 Task: Add Pizza Port Brewing Co Swamis IPA 6 Pack Cans to the cart.
Action: Mouse moved to (713, 264)
Screenshot: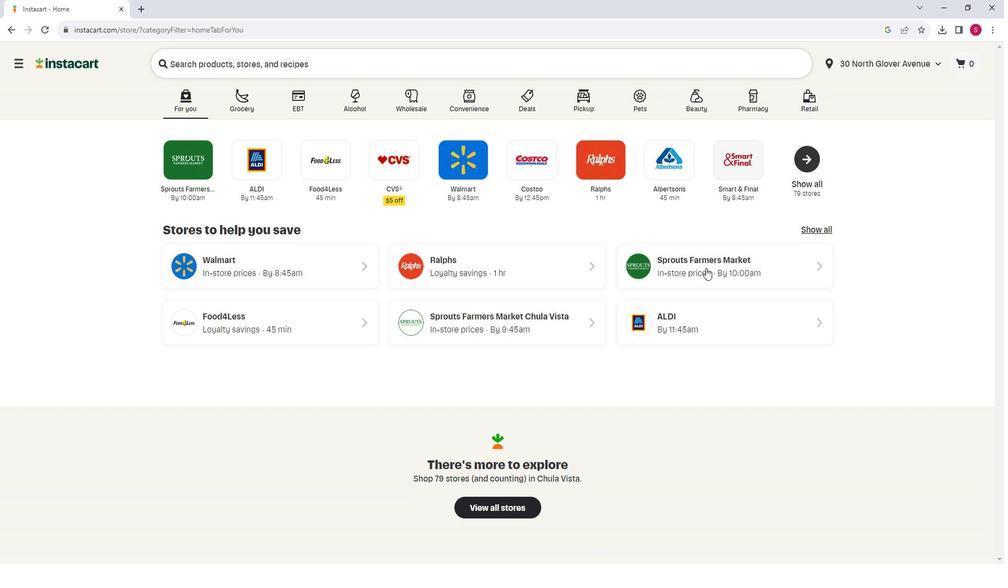 
Action: Mouse pressed left at (713, 264)
Screenshot: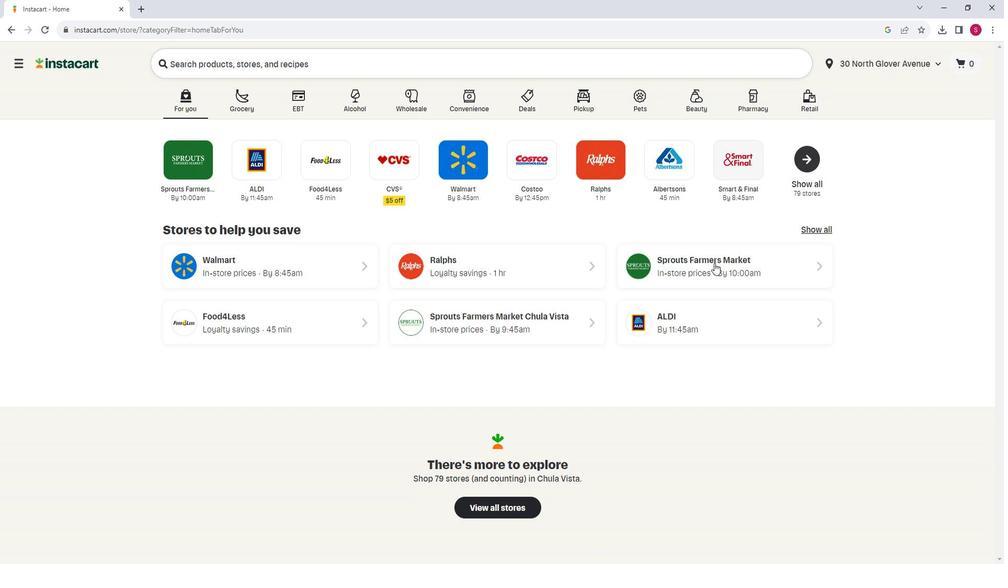 
Action: Mouse moved to (17, 448)
Screenshot: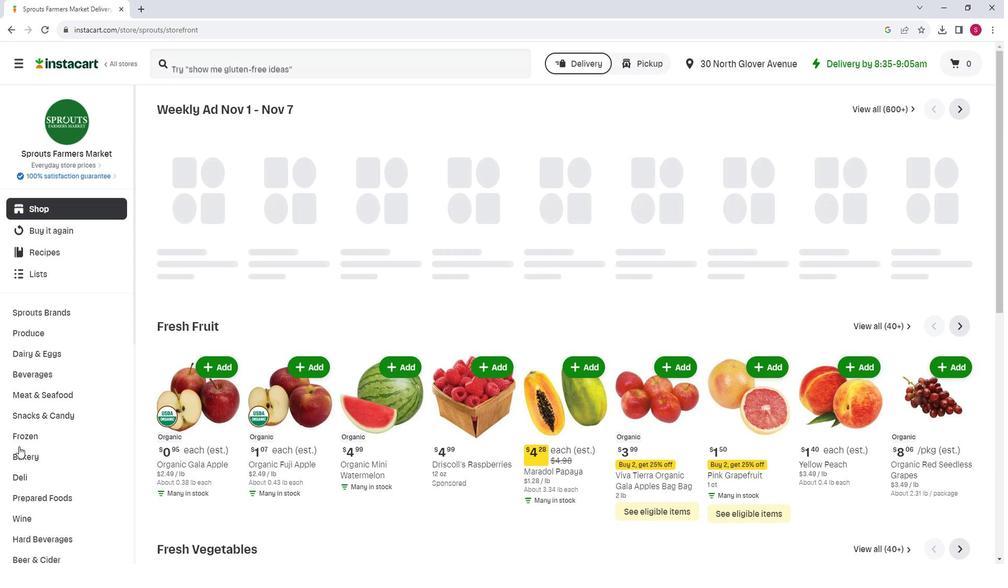 
Action: Mouse scrolled (17, 448) with delta (0, 0)
Screenshot: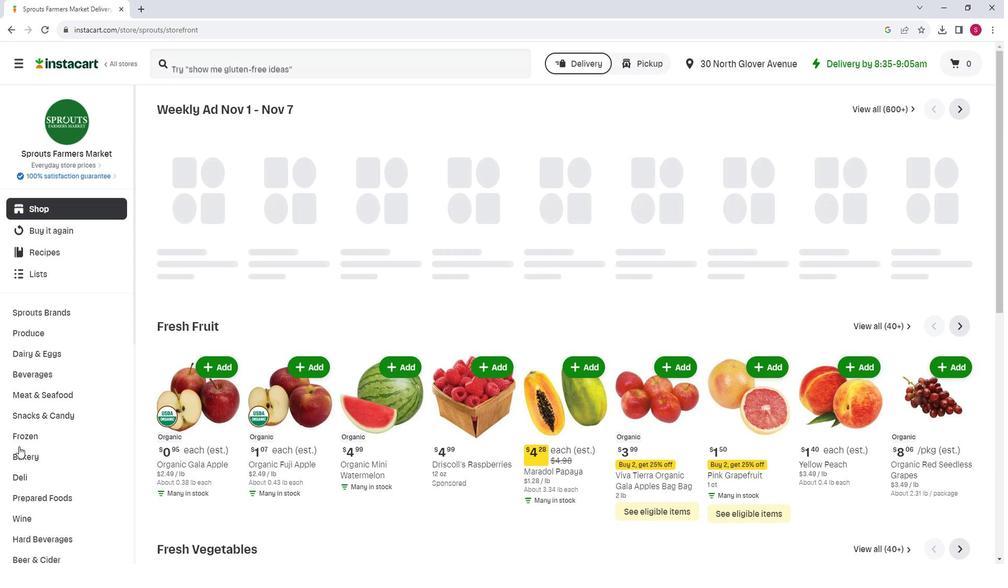 
Action: Mouse moved to (55, 511)
Screenshot: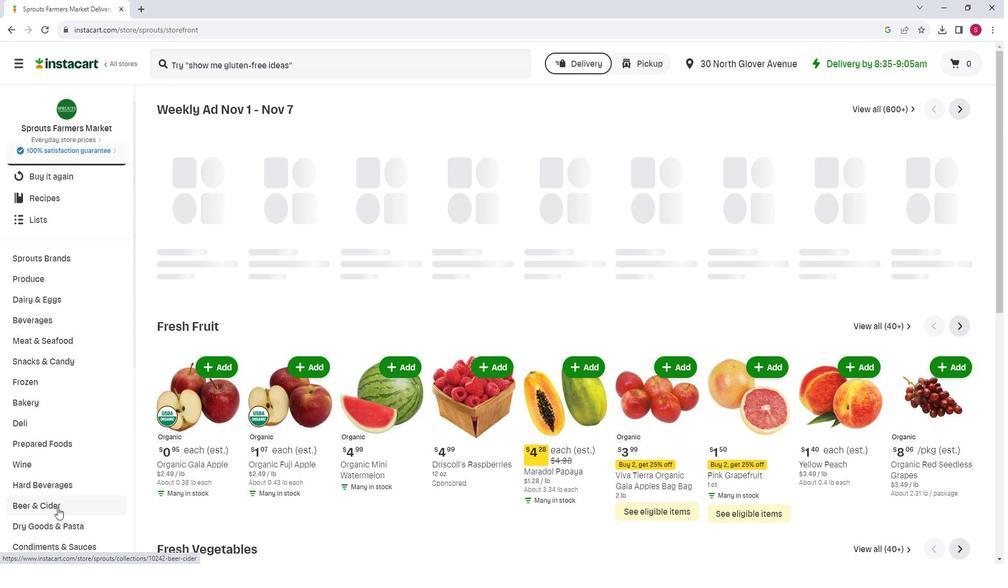 
Action: Mouse pressed left at (55, 511)
Screenshot: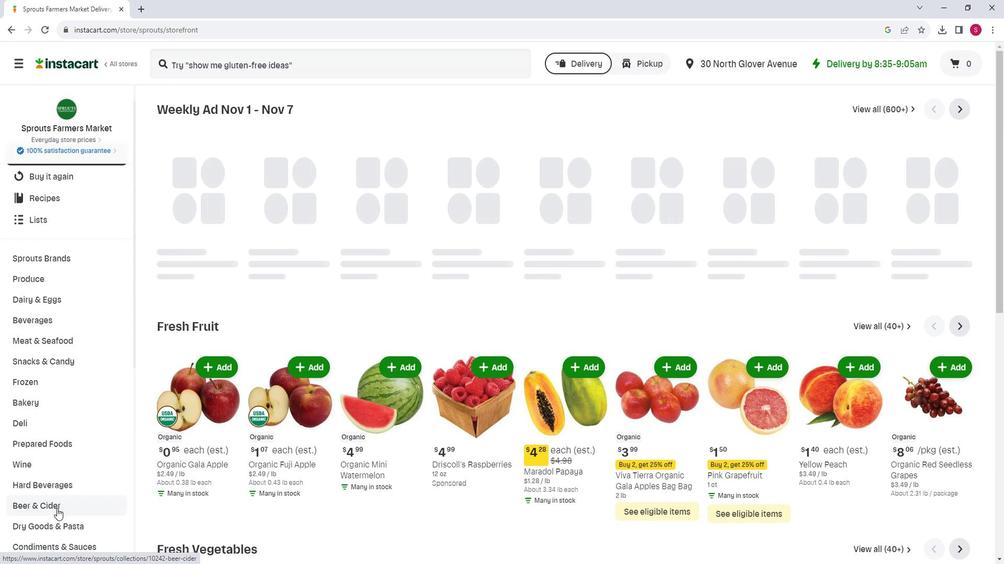 
Action: Mouse moved to (234, 131)
Screenshot: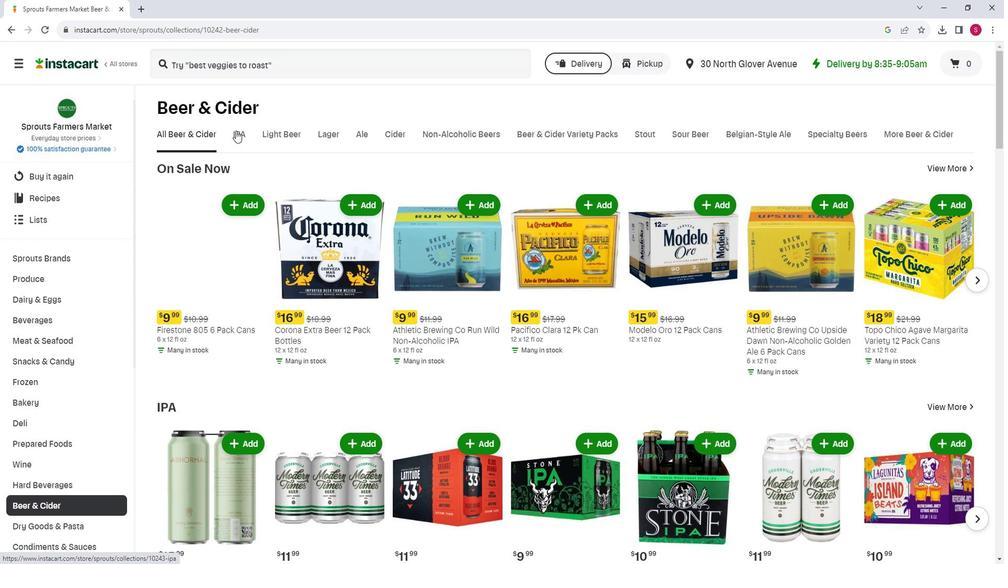 
Action: Mouse pressed left at (234, 131)
Screenshot: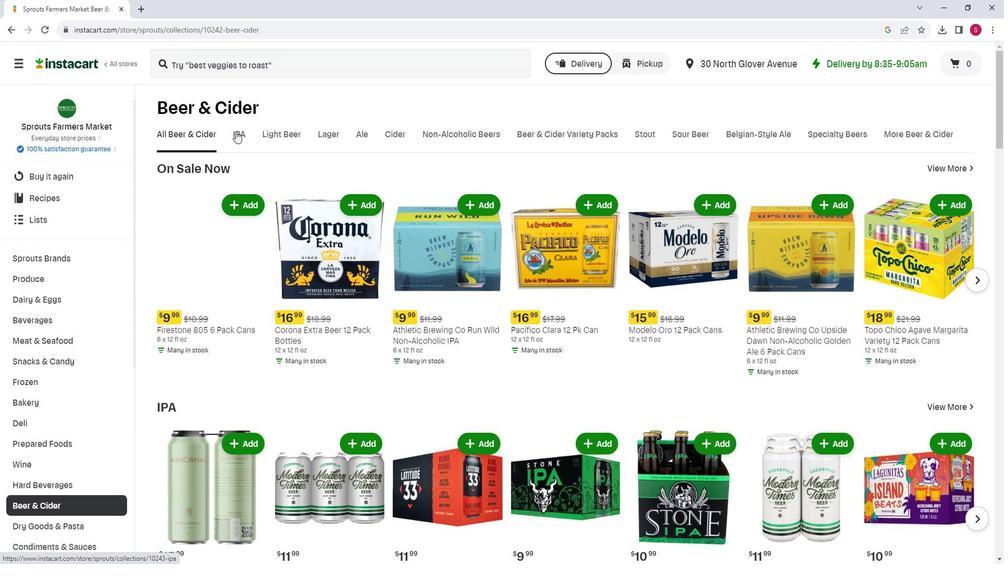 
Action: Mouse moved to (462, 229)
Screenshot: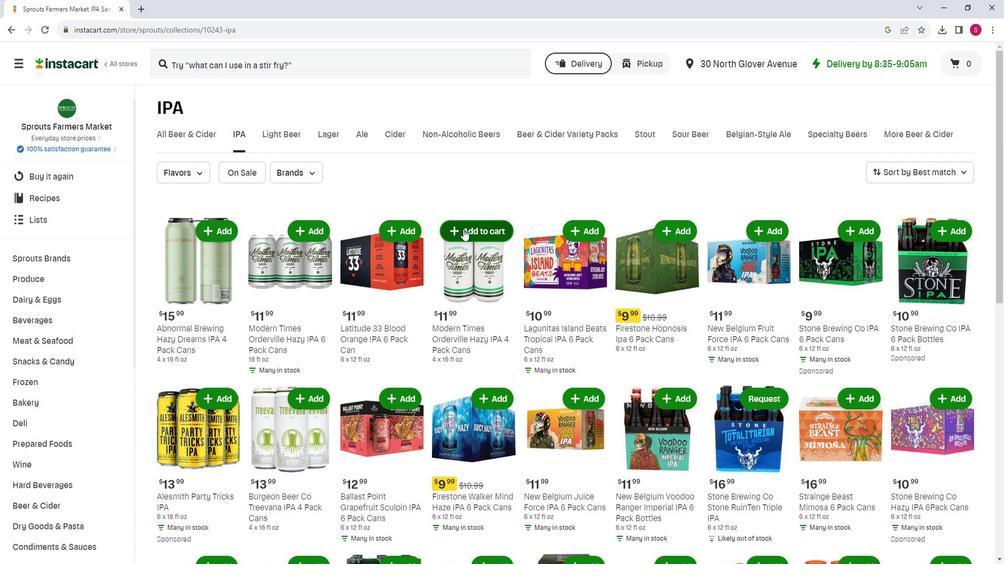 
Action: Mouse scrolled (462, 229) with delta (0, 0)
Screenshot: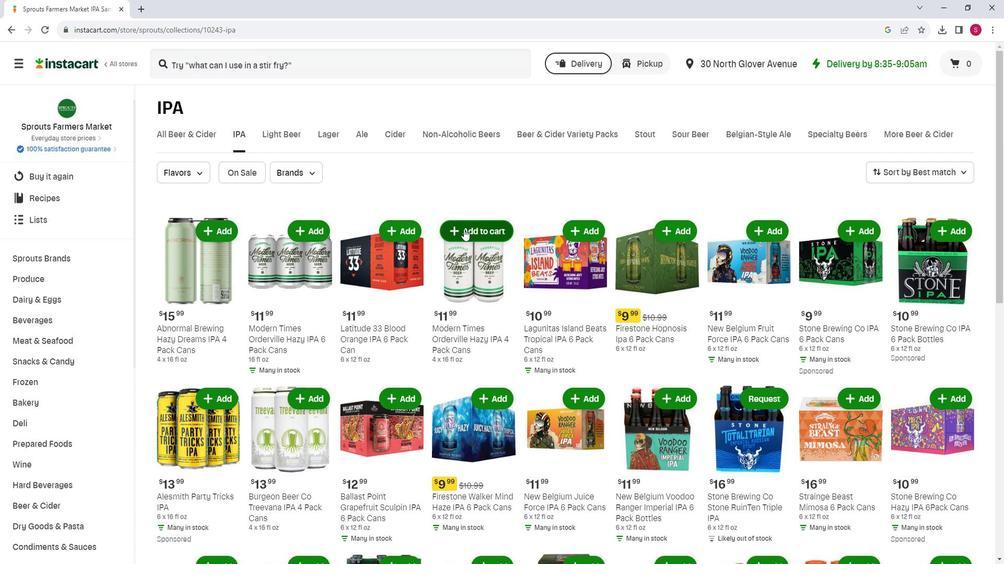 
Action: Mouse moved to (473, 256)
Screenshot: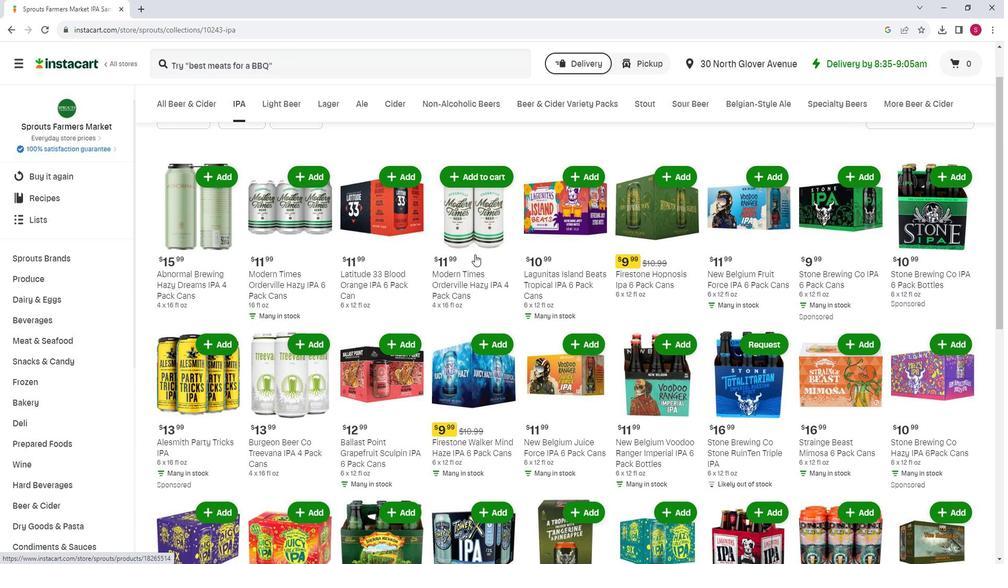 
Action: Mouse scrolled (473, 255) with delta (0, 0)
Screenshot: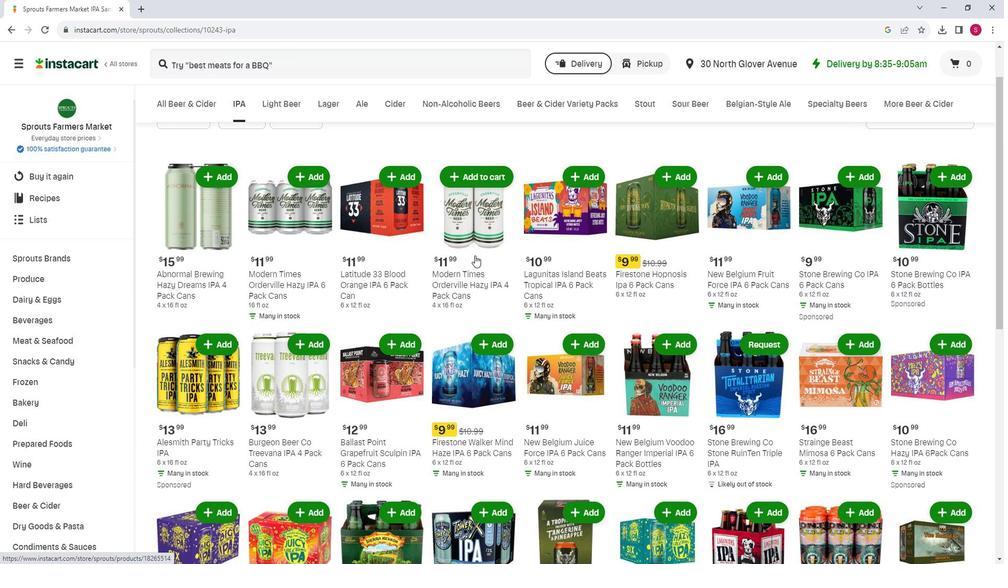 
Action: Mouse moved to (438, 277)
Screenshot: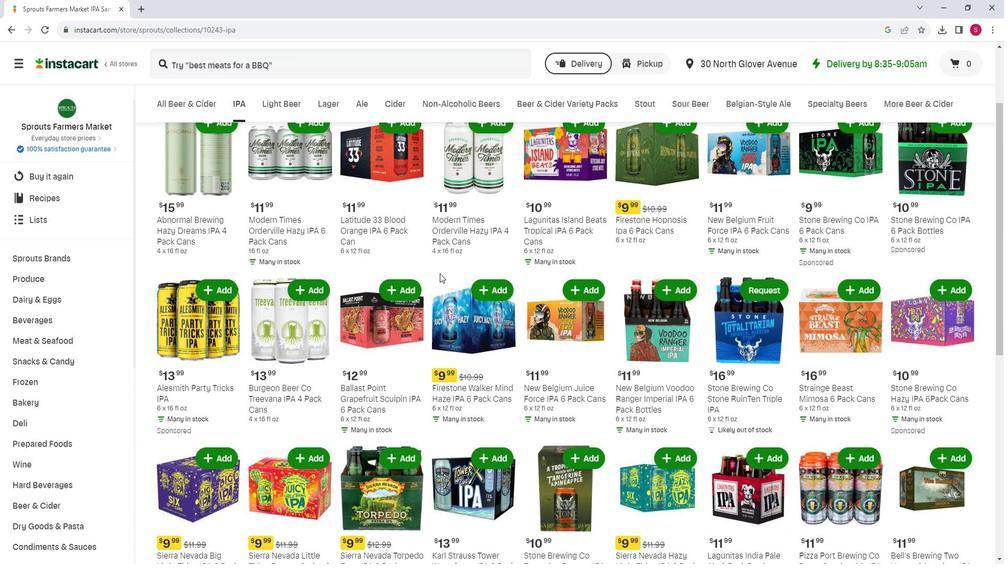 
Action: Mouse scrolled (438, 276) with delta (0, 0)
Screenshot: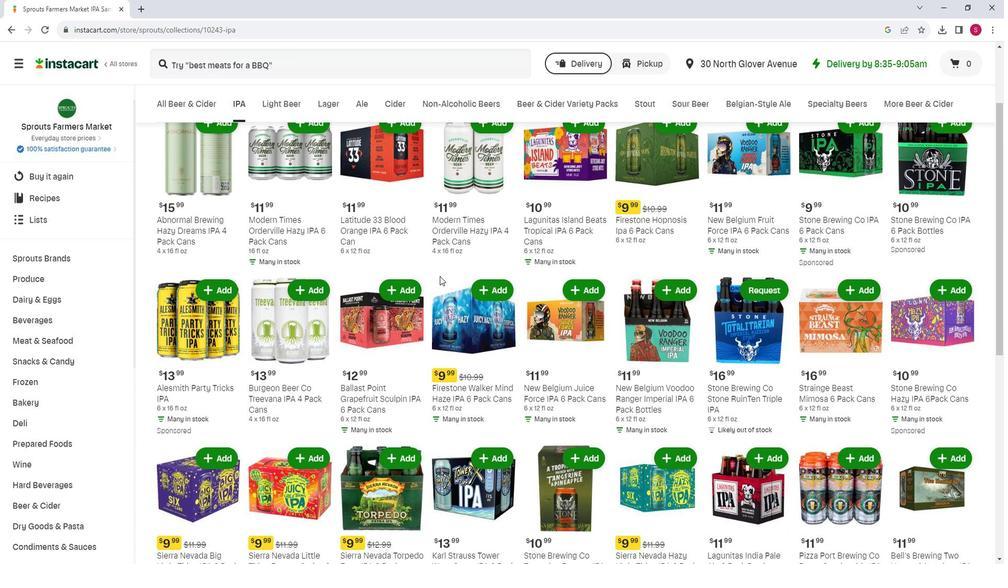 
Action: Mouse moved to (456, 280)
Screenshot: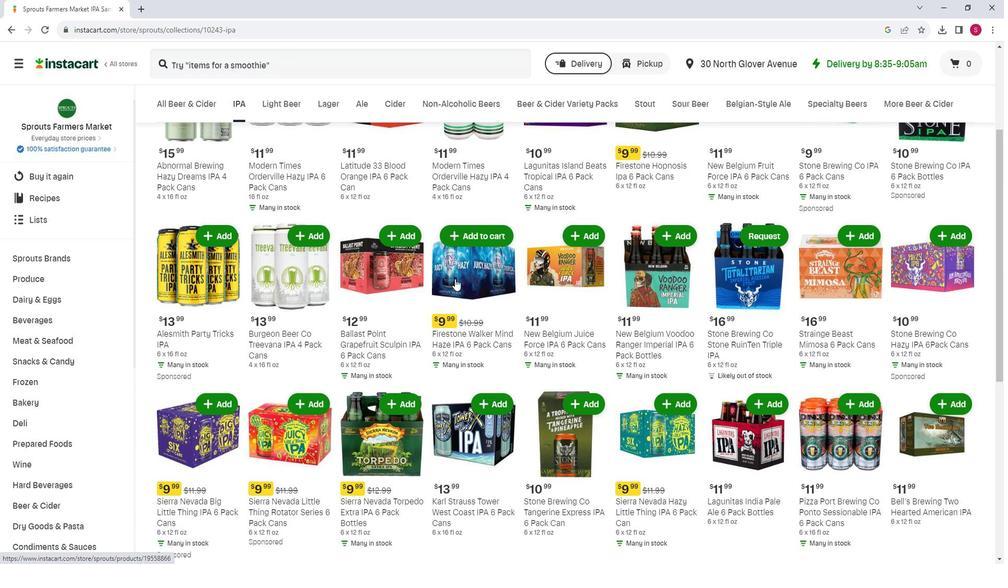 
Action: Mouse scrolled (456, 280) with delta (0, 0)
Screenshot: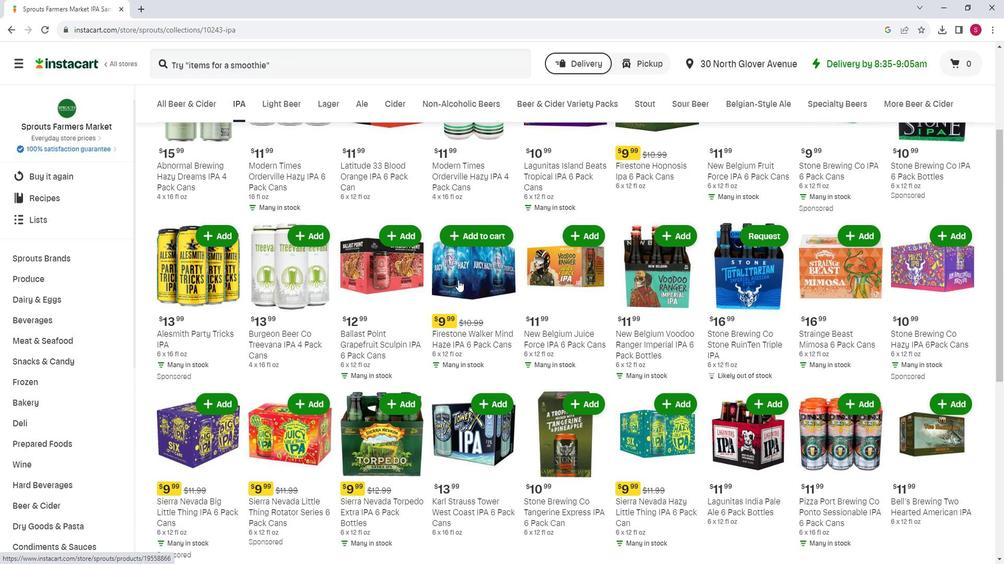 
Action: Mouse moved to (457, 280)
Screenshot: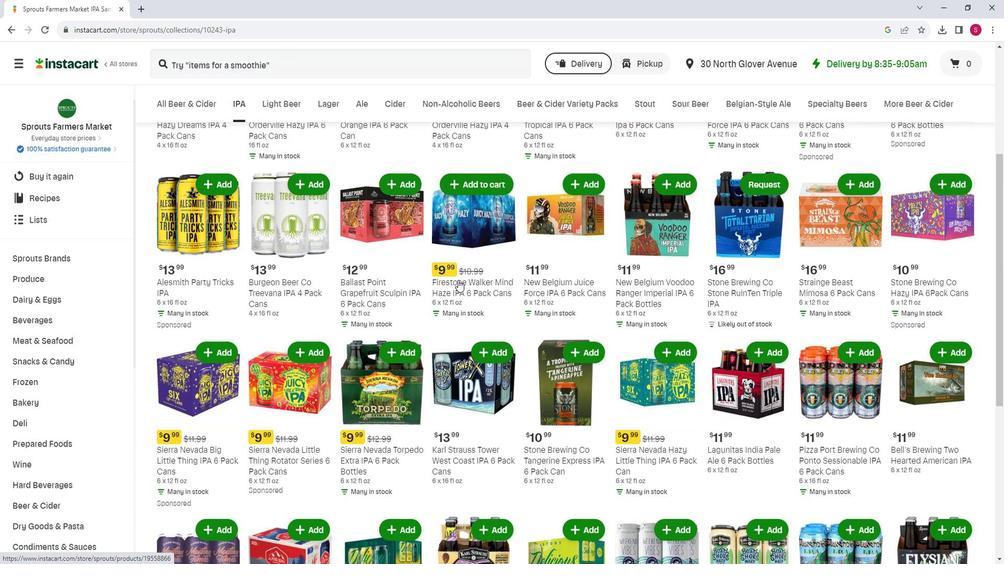 
Action: Mouse scrolled (457, 280) with delta (0, 0)
Screenshot: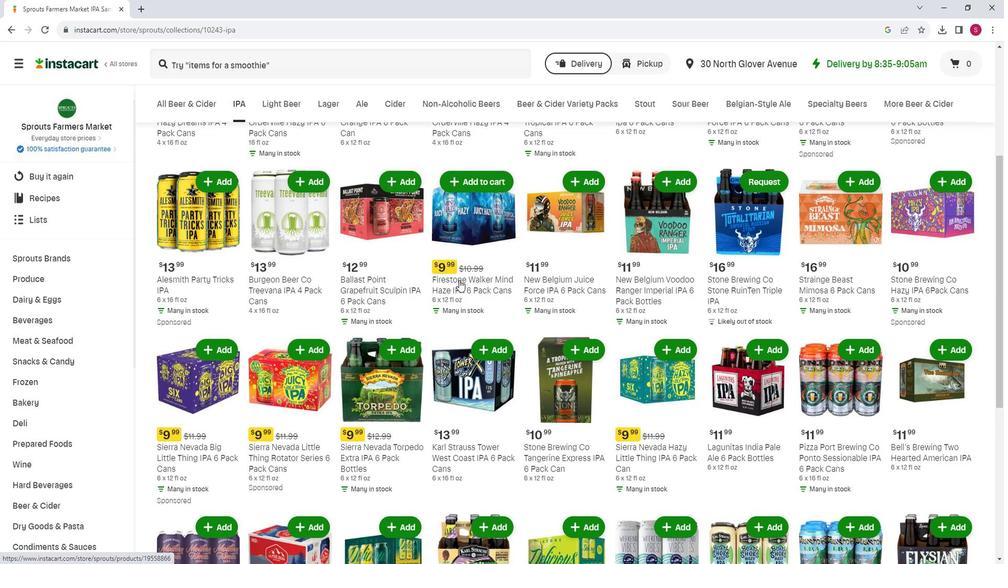 
Action: Mouse moved to (457, 280)
Screenshot: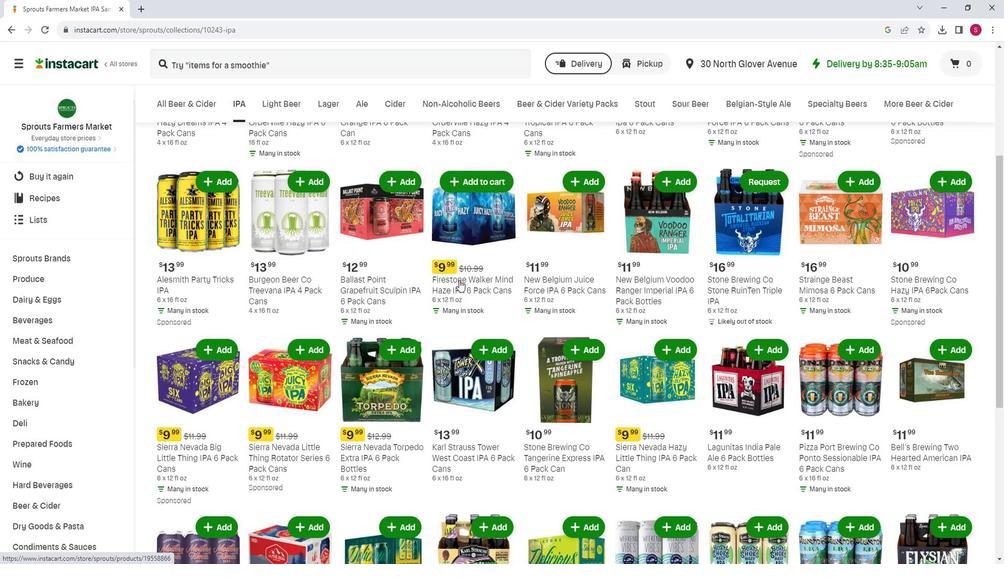 
Action: Mouse scrolled (457, 280) with delta (0, 0)
Screenshot: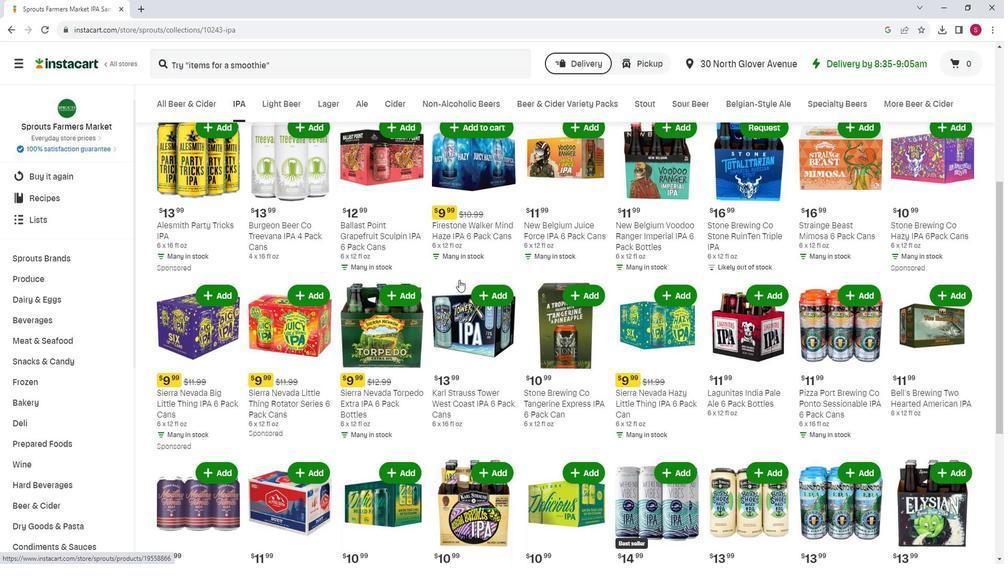 
Action: Mouse moved to (458, 280)
Screenshot: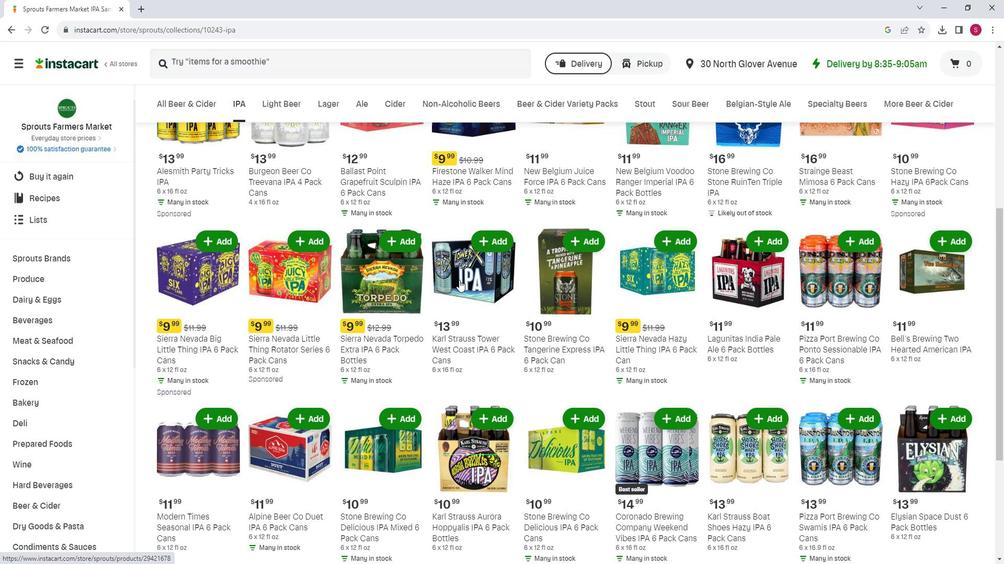 
Action: Mouse scrolled (458, 280) with delta (0, 0)
Screenshot: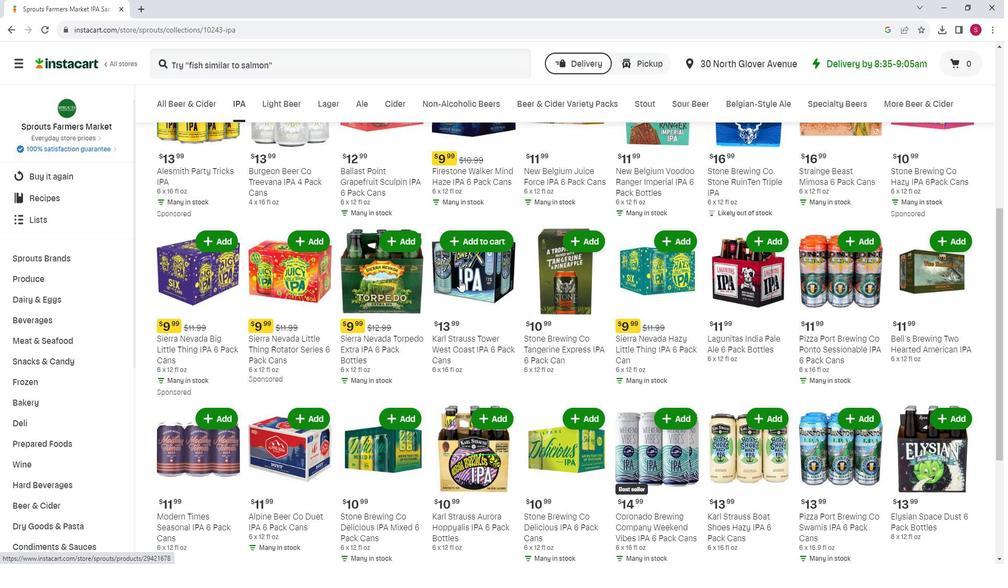 
Action: Mouse moved to (462, 277)
Screenshot: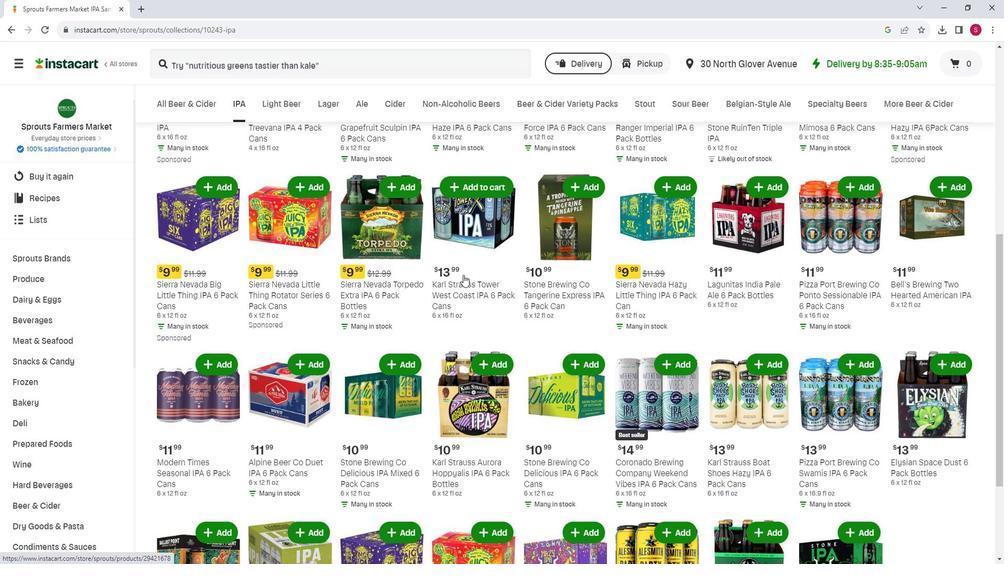 
Action: Mouse scrolled (462, 276) with delta (0, 0)
Screenshot: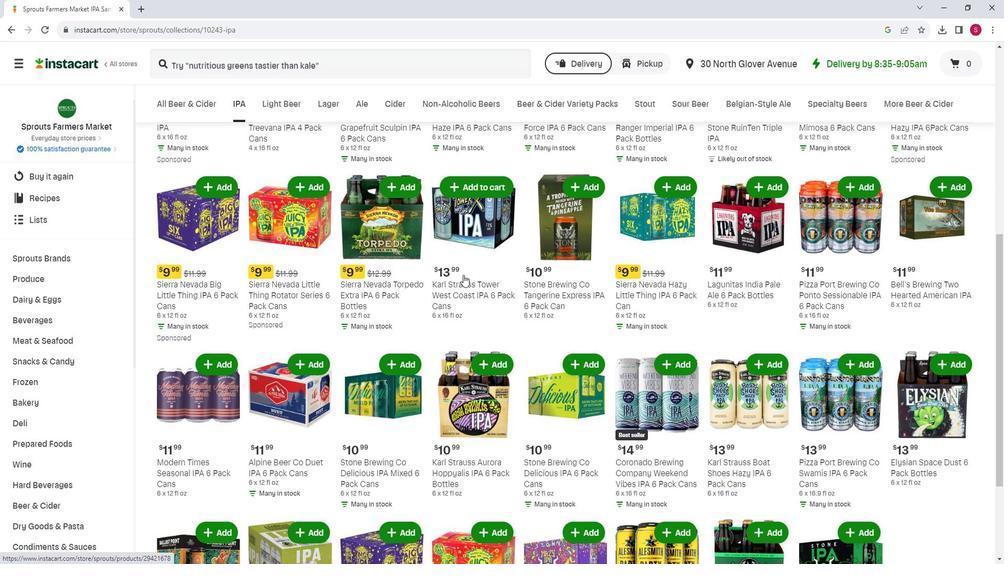
Action: Mouse moved to (853, 304)
Screenshot: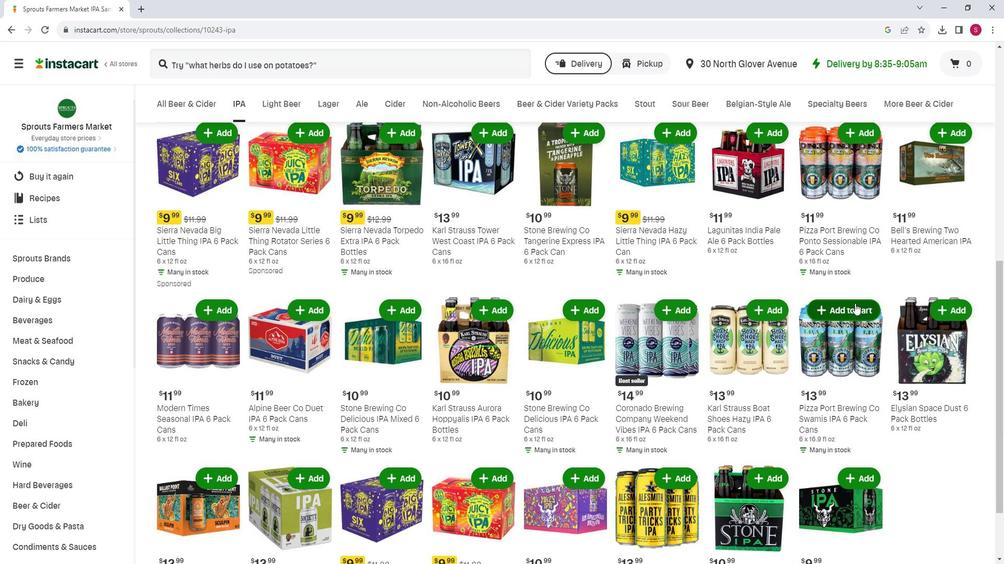 
Action: Mouse pressed left at (853, 304)
Screenshot: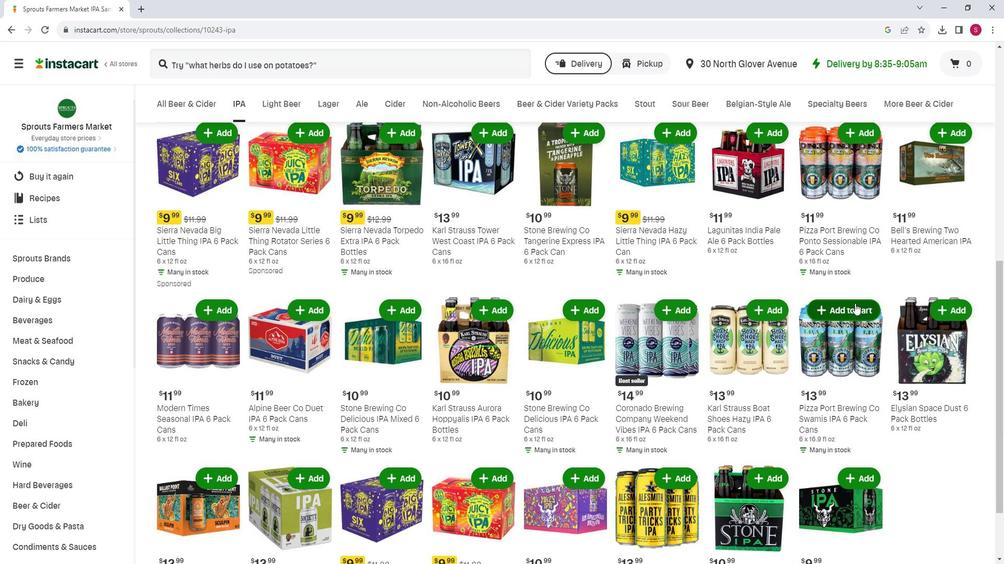 
Action: Mouse moved to (841, 287)
Screenshot: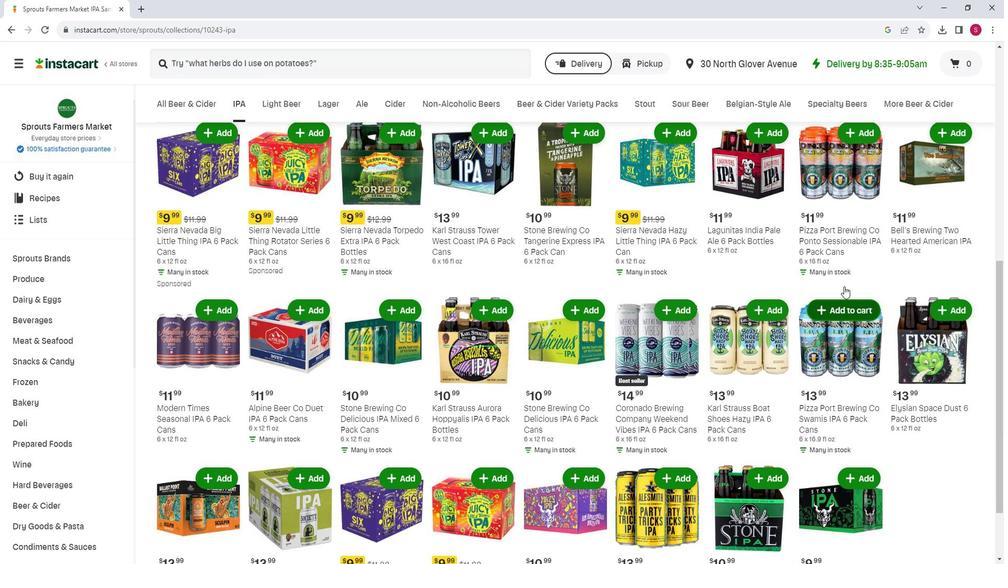 
